 Task: Select personal as the website type.
Action: Mouse moved to (850, 83)
Screenshot: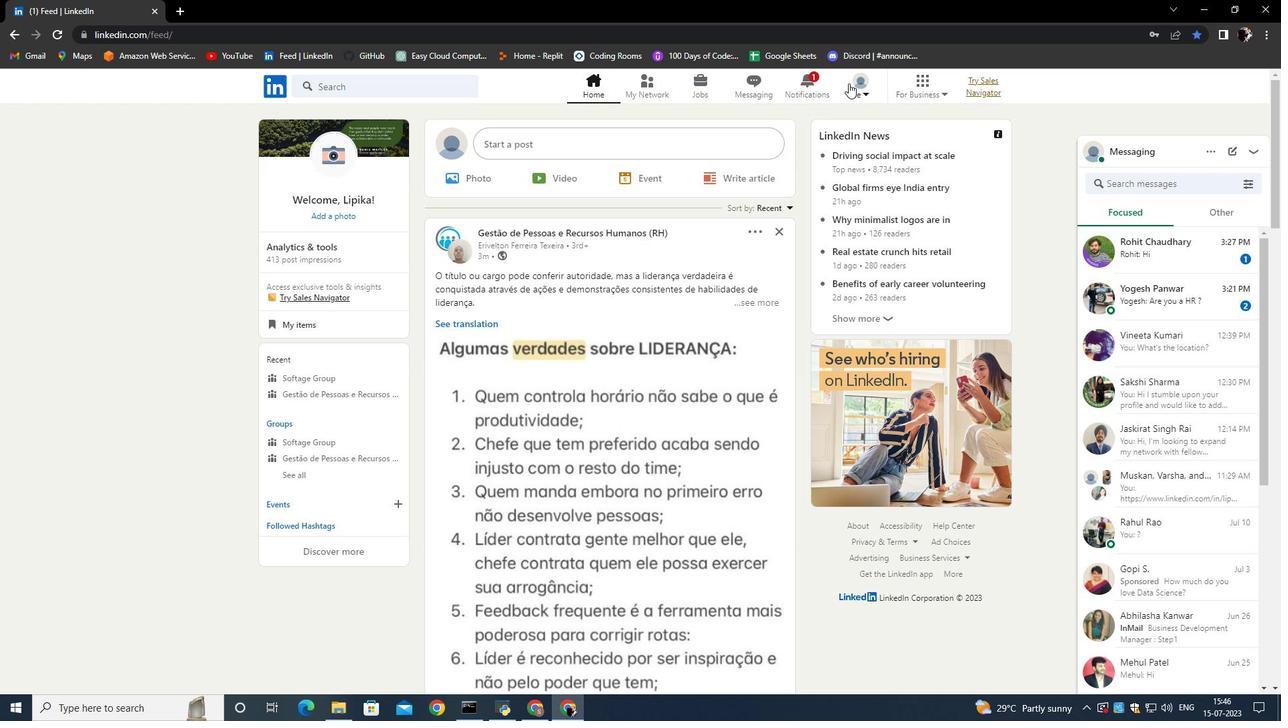 
Action: Mouse pressed left at (850, 83)
Screenshot: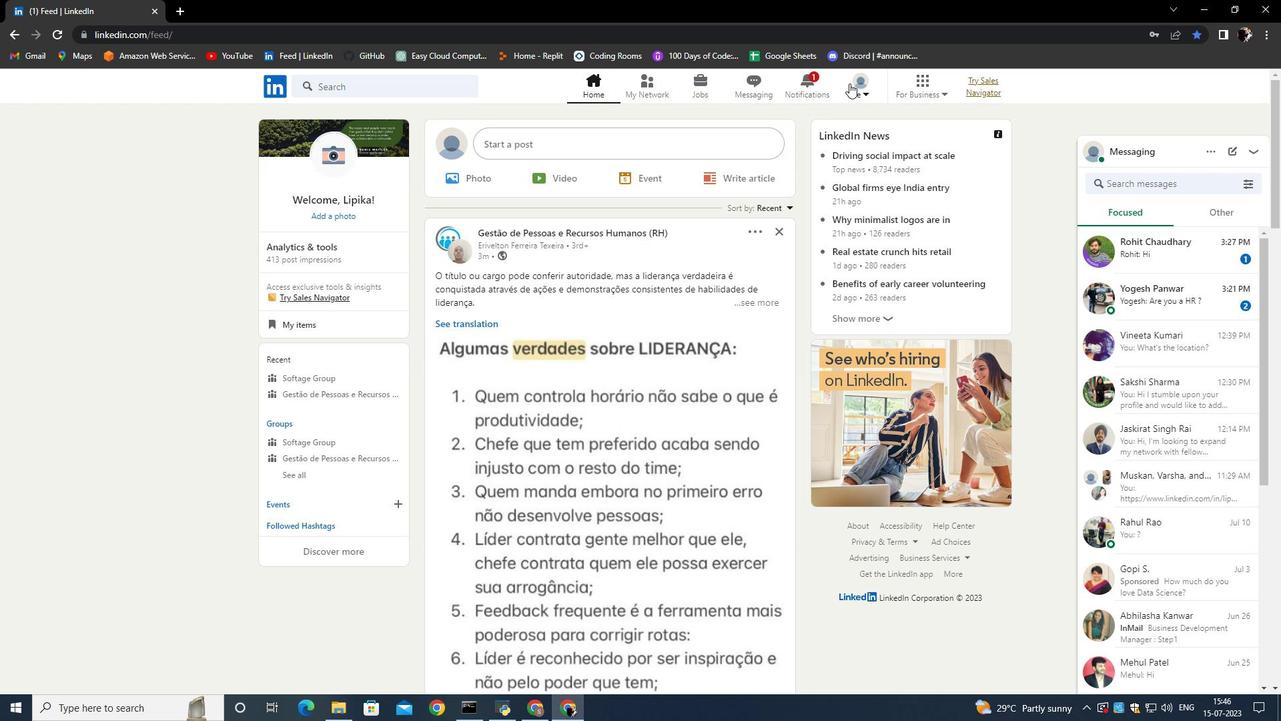 
Action: Mouse moved to (735, 139)
Screenshot: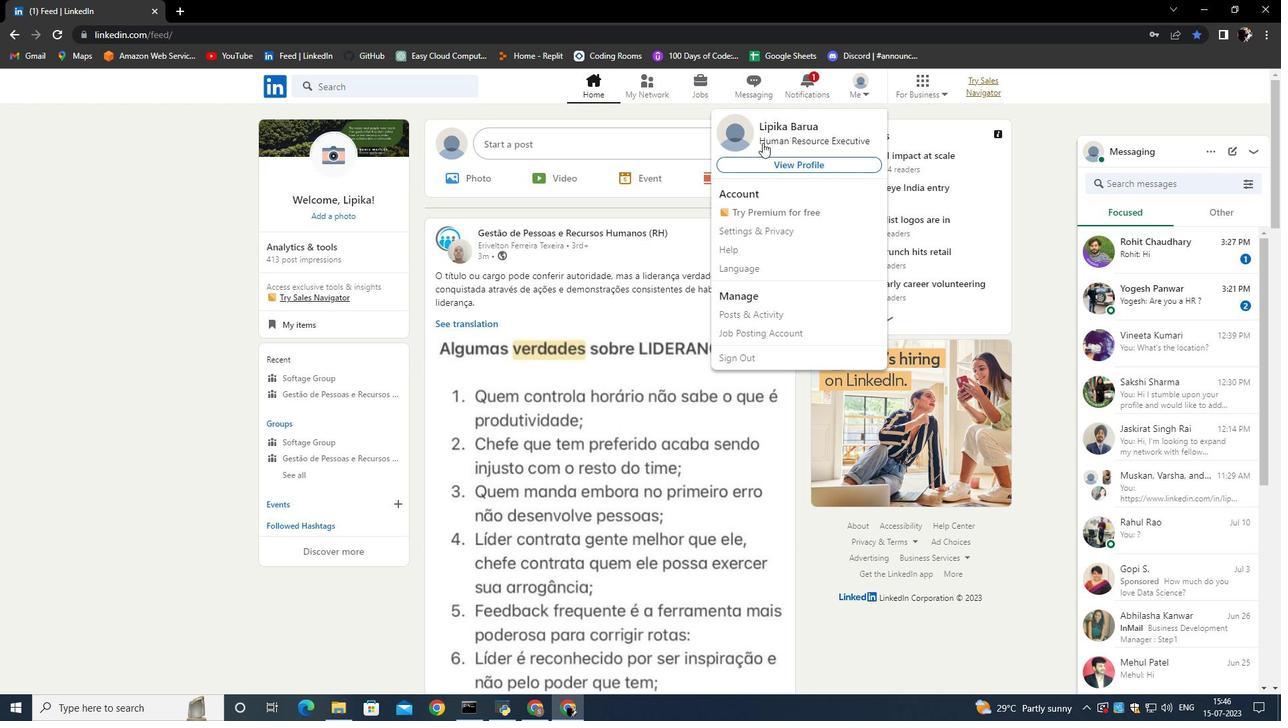 
Action: Mouse pressed left at (735, 139)
Screenshot: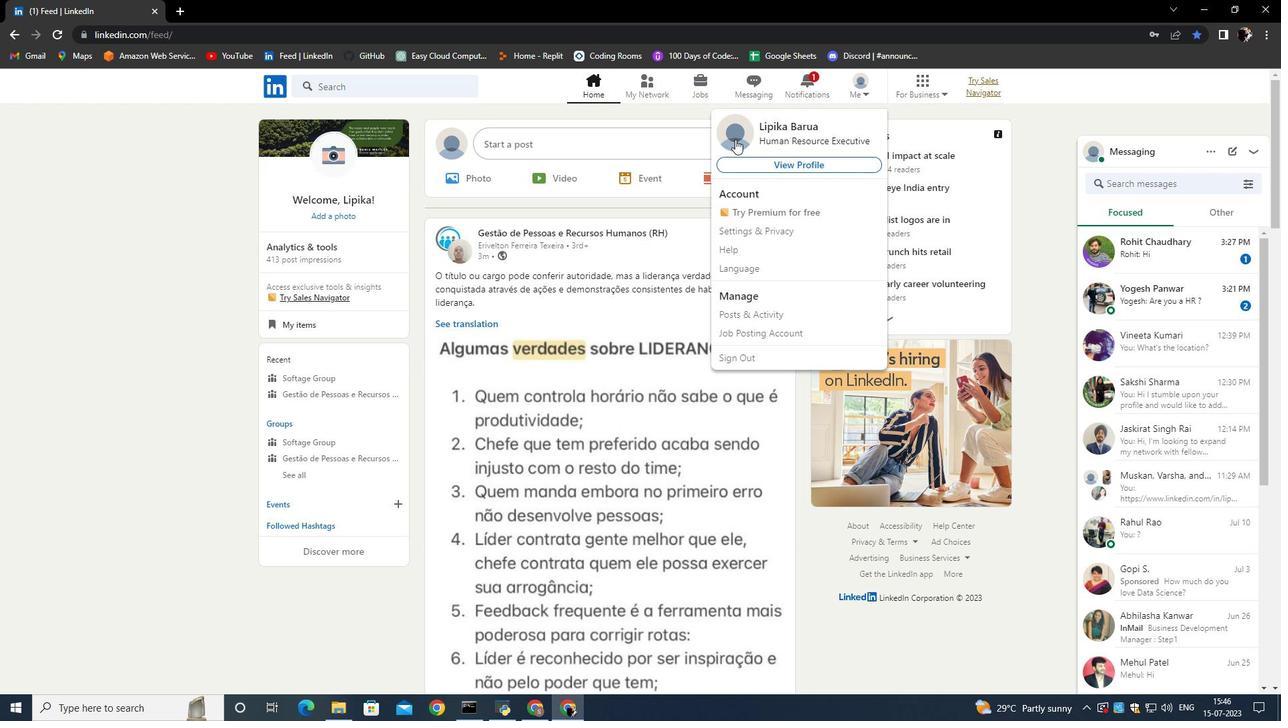 
Action: Mouse moved to (435, 430)
Screenshot: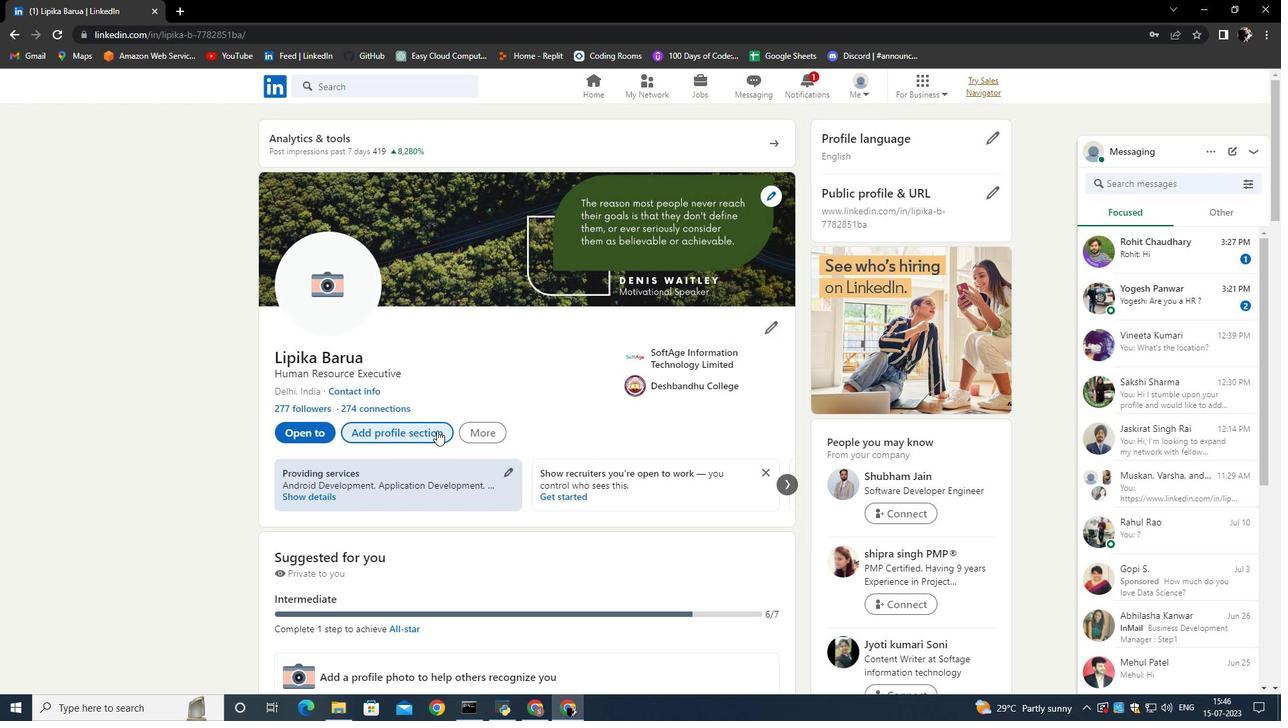 
Action: Mouse pressed left at (435, 430)
Screenshot: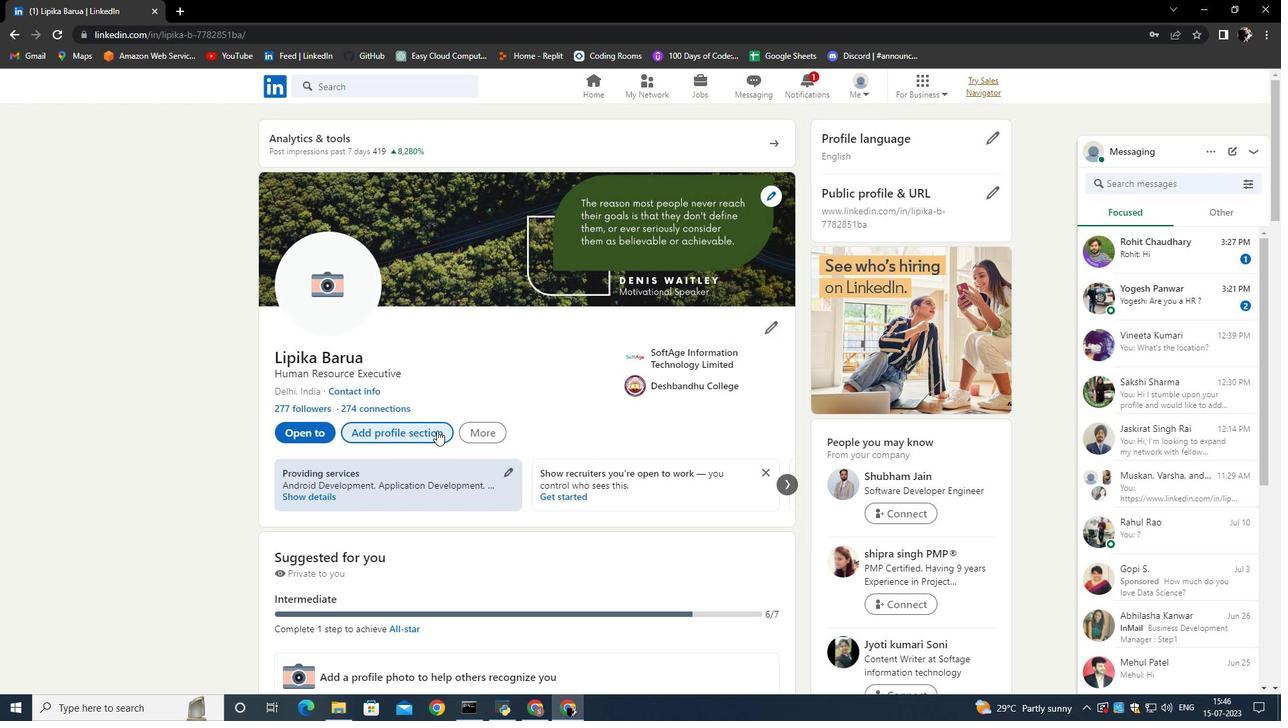
Action: Mouse moved to (507, 401)
Screenshot: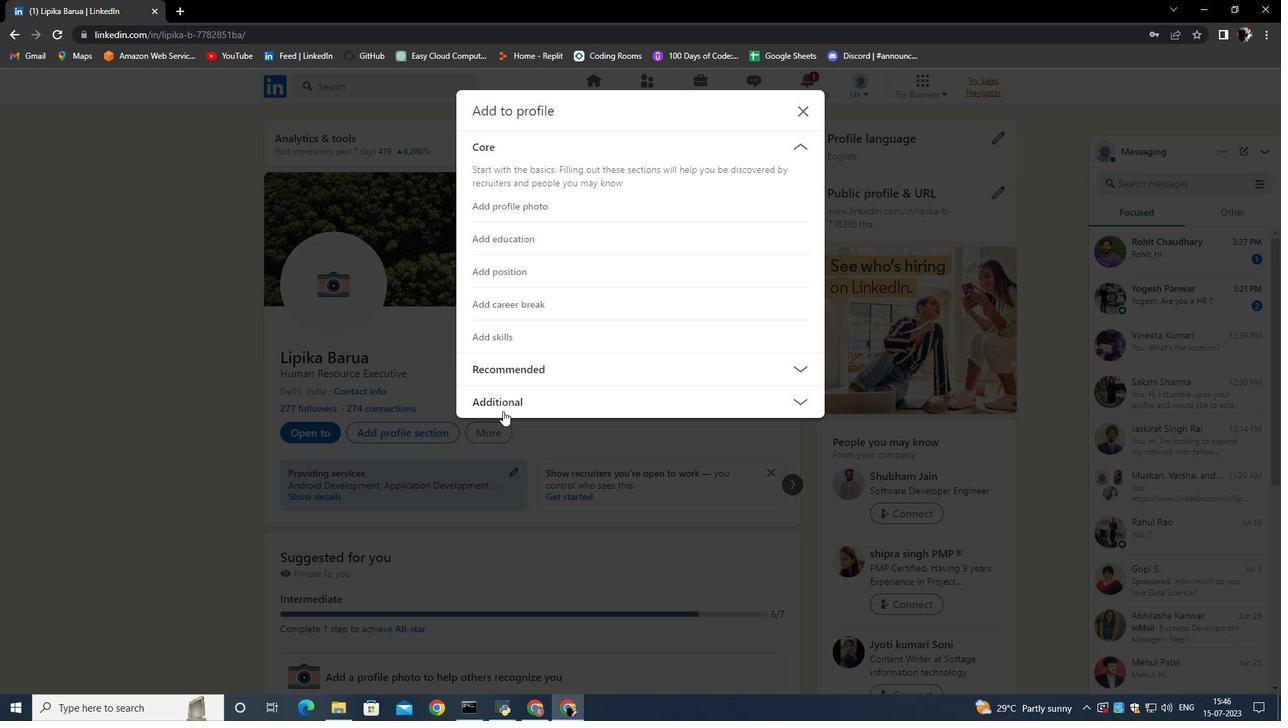 
Action: Mouse pressed left at (507, 401)
Screenshot: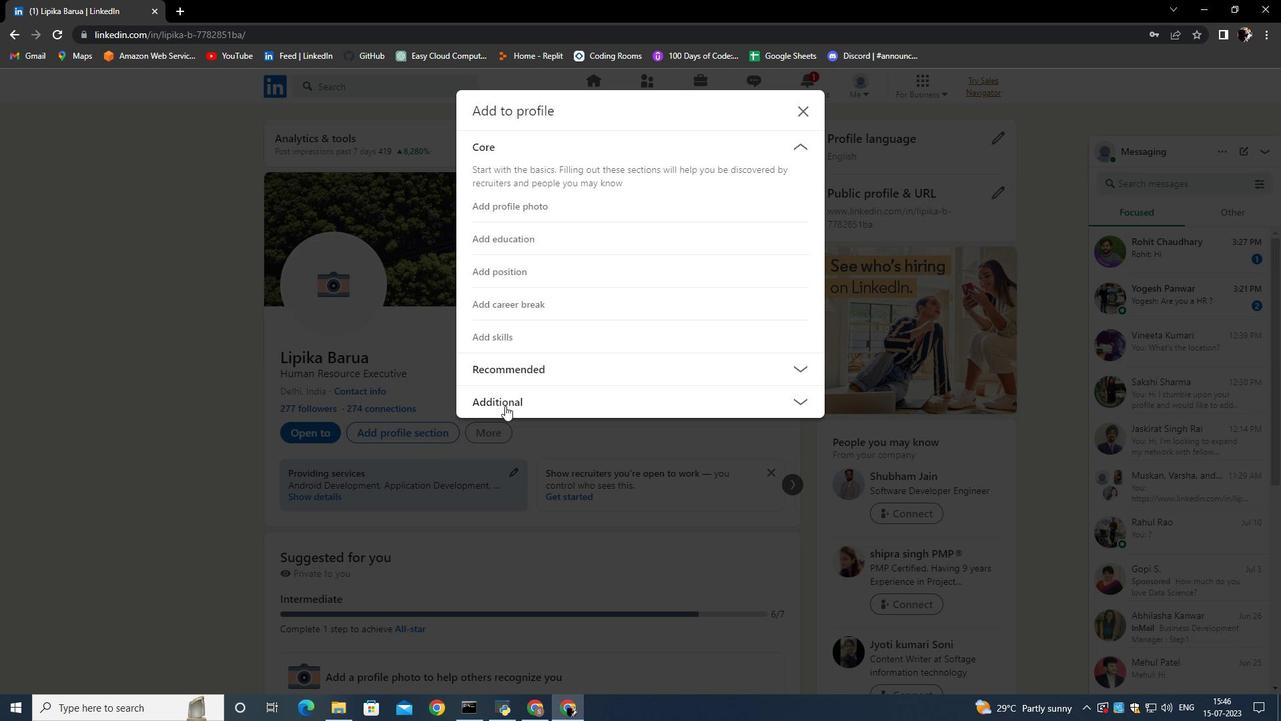 
Action: Mouse moved to (506, 533)
Screenshot: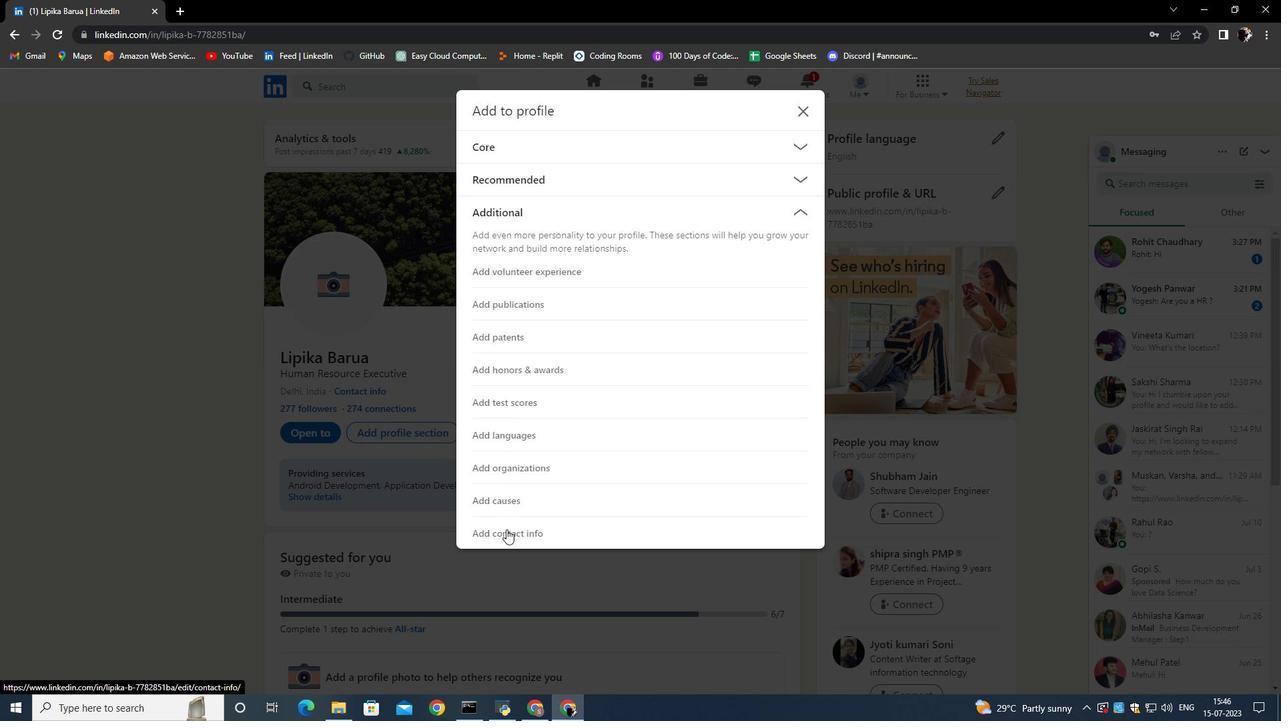 
Action: Mouse pressed left at (506, 533)
Screenshot: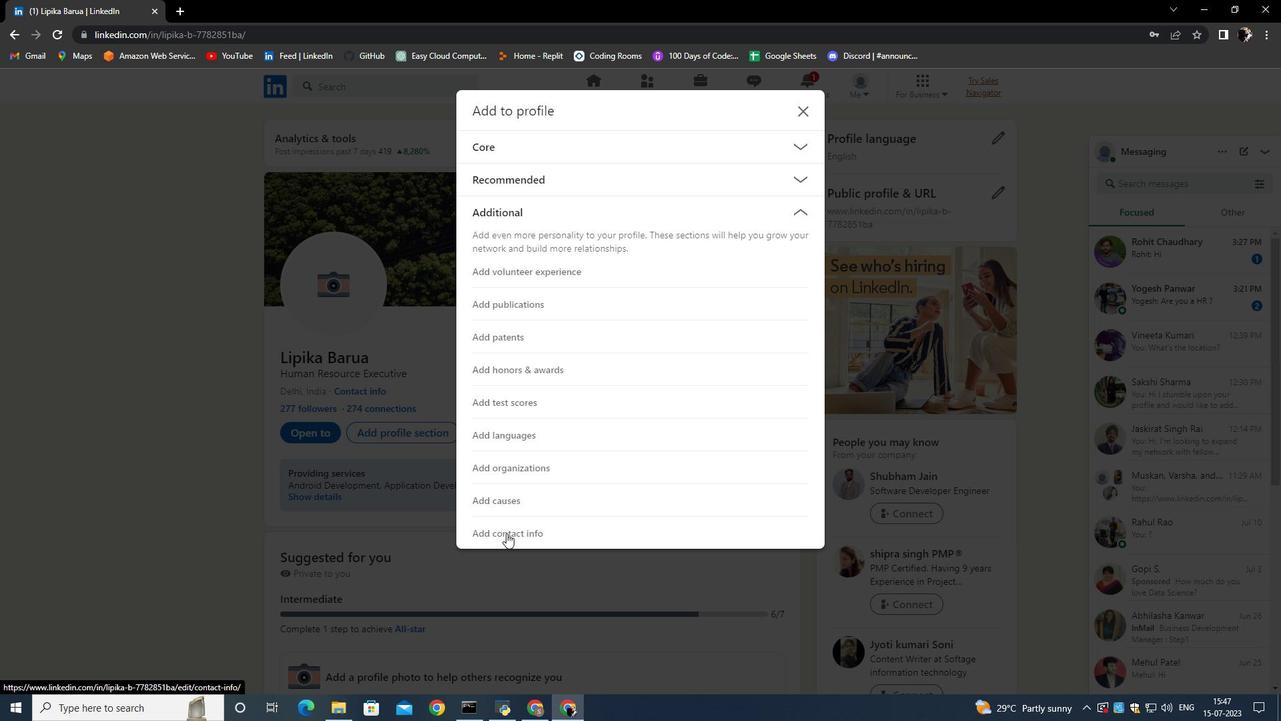 
Action: Mouse moved to (518, 496)
Screenshot: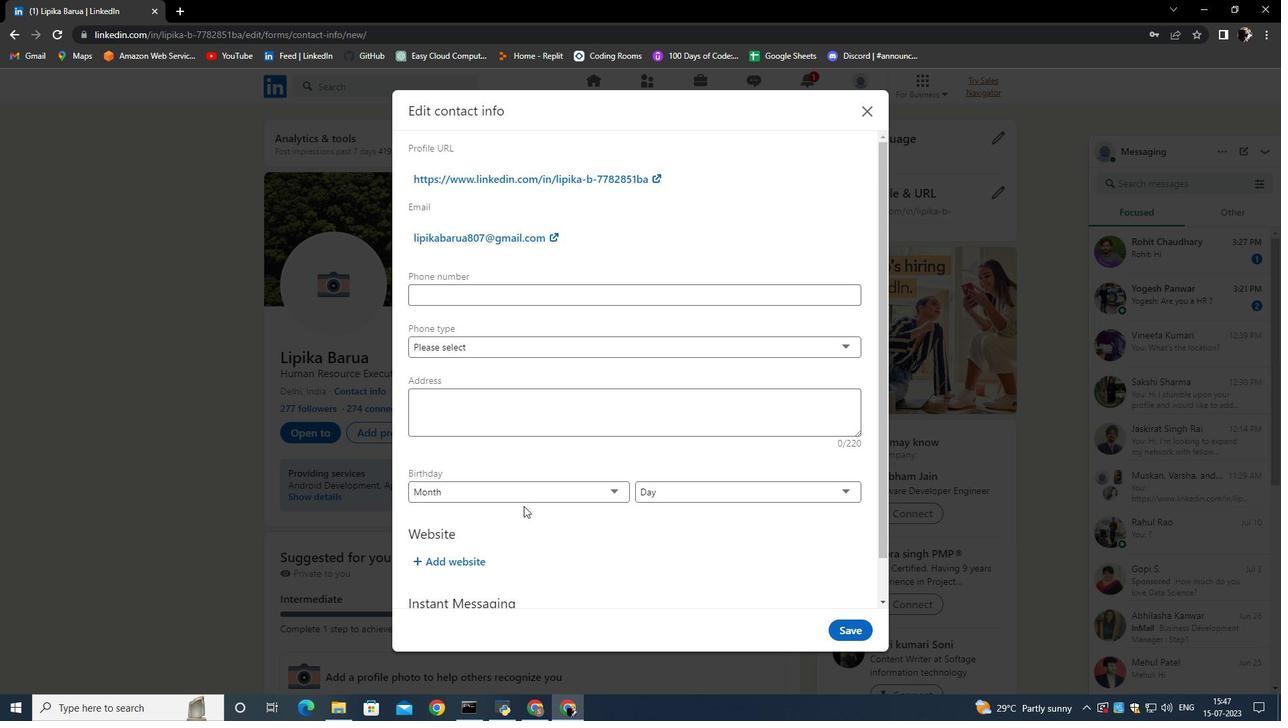 
Action: Mouse scrolled (518, 495) with delta (0, 0)
Screenshot: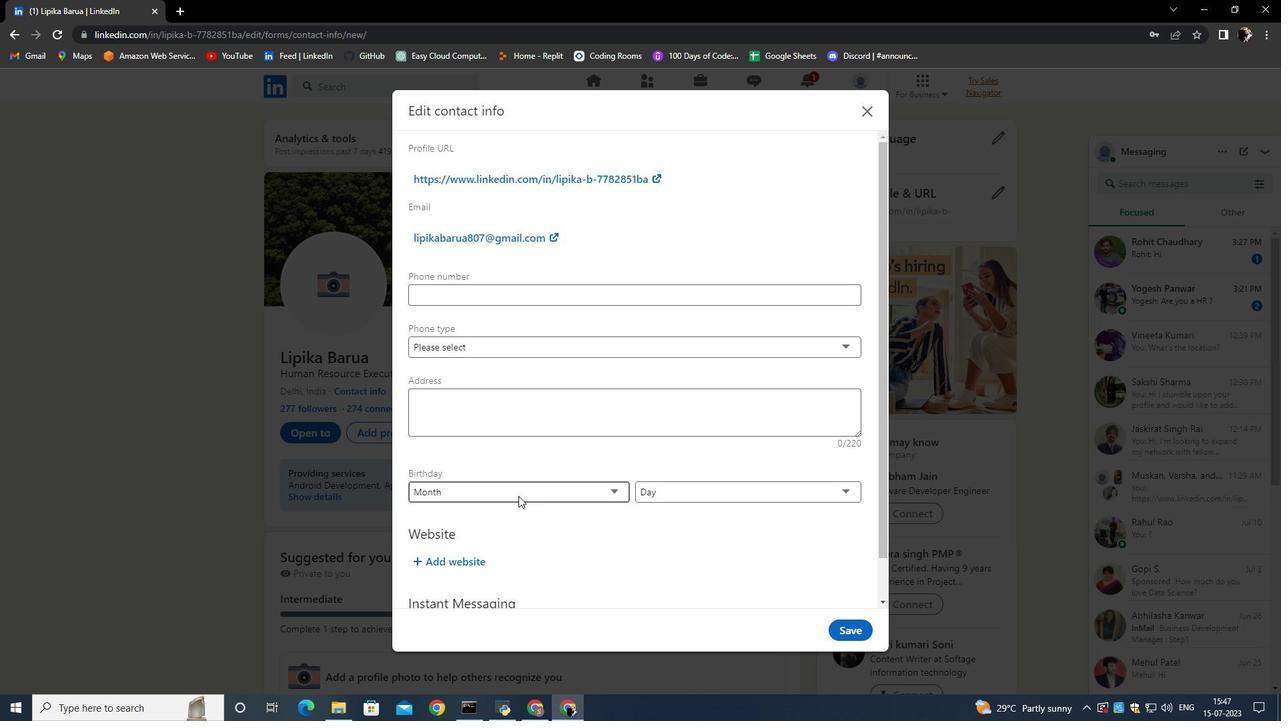 
Action: Mouse scrolled (518, 495) with delta (0, 0)
Screenshot: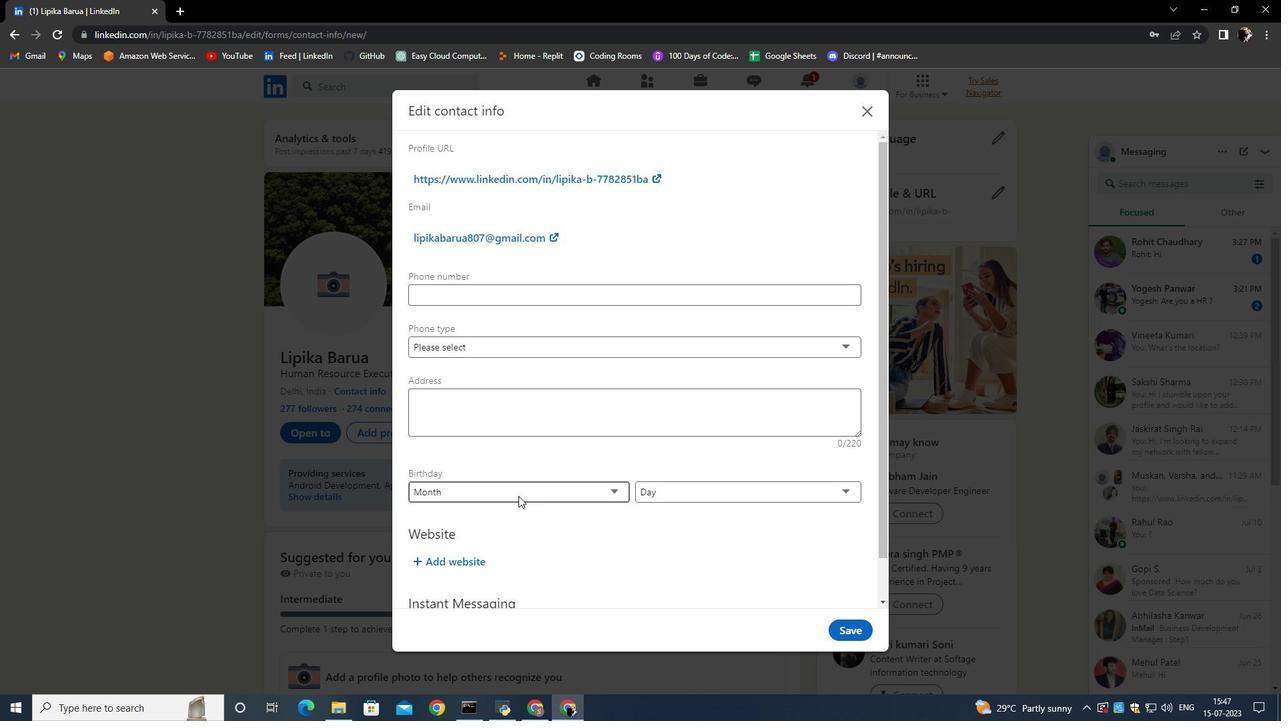 
Action: Mouse moved to (474, 518)
Screenshot: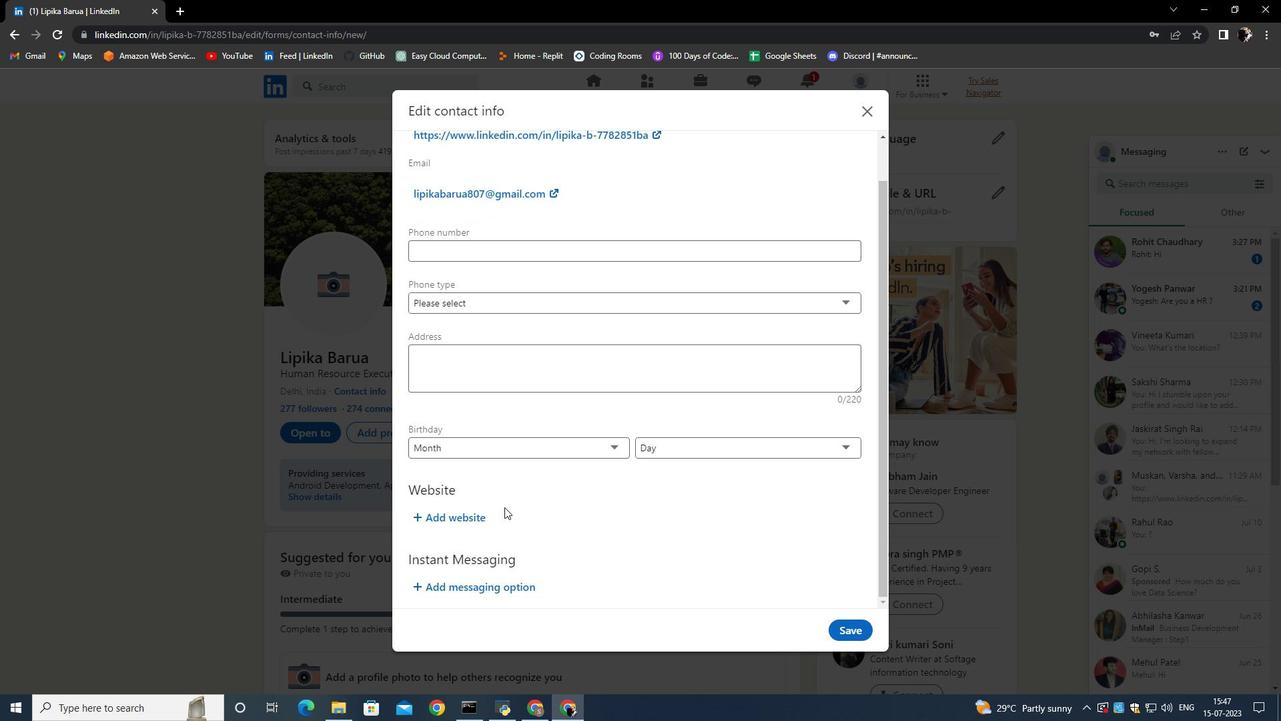 
Action: Mouse pressed left at (474, 518)
Screenshot: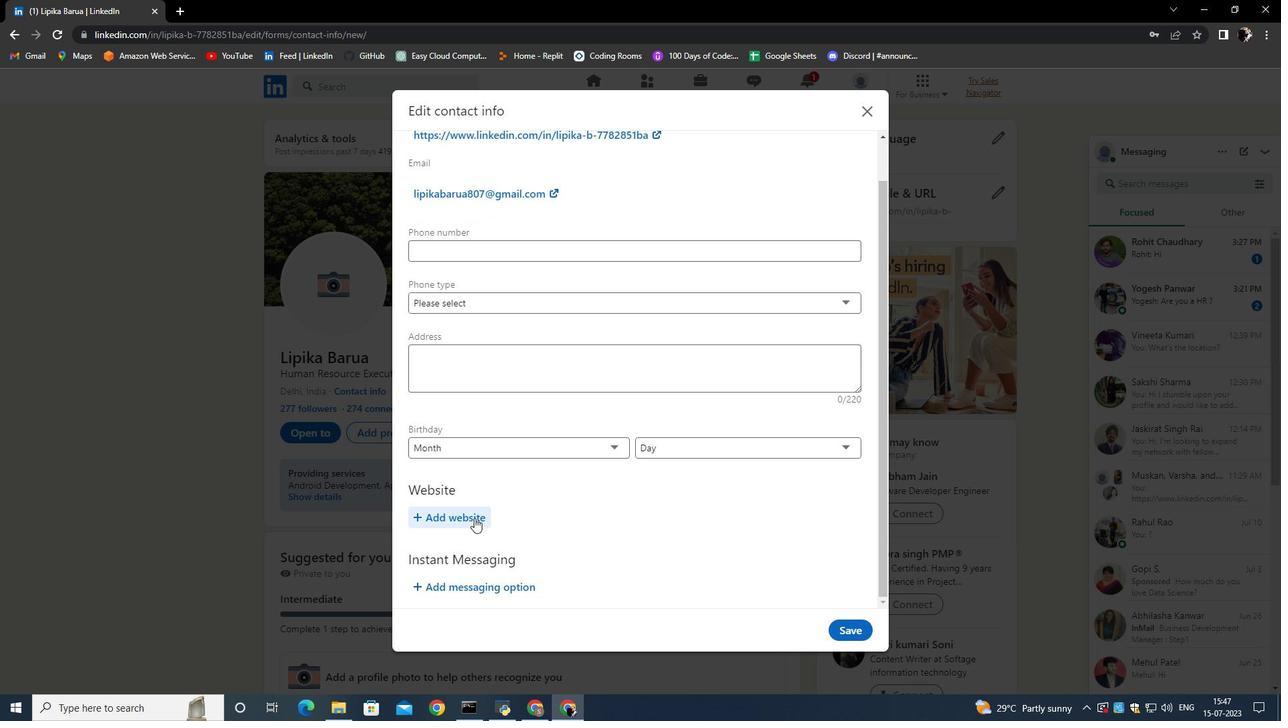
Action: Mouse moved to (496, 542)
Screenshot: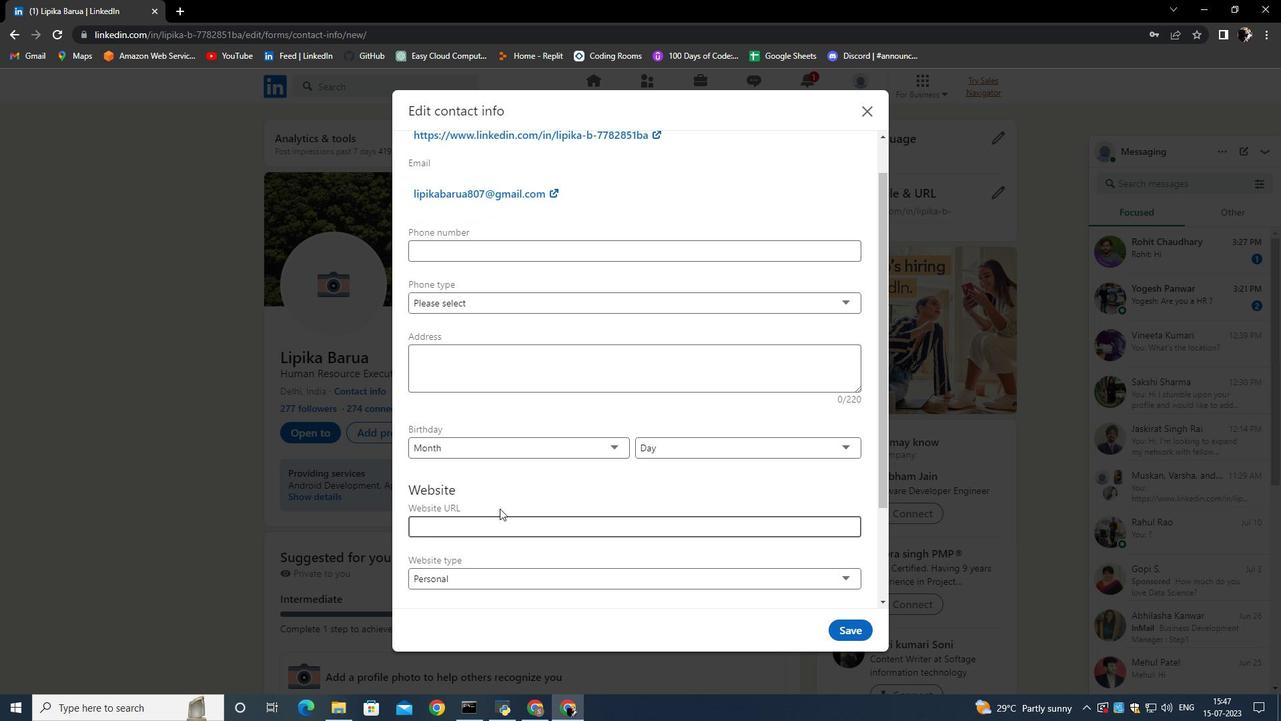 
Action: Mouse scrolled (496, 542) with delta (0, 0)
Screenshot: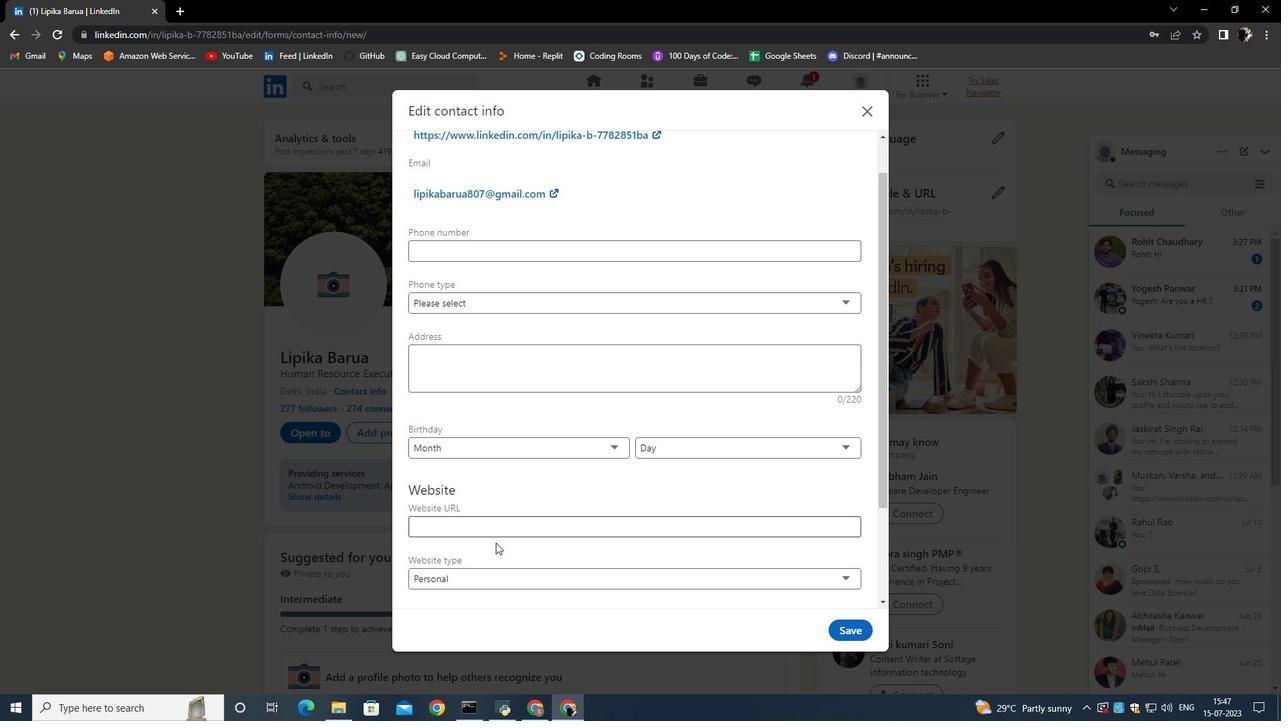 
Action: Mouse scrolled (496, 542) with delta (0, 0)
Screenshot: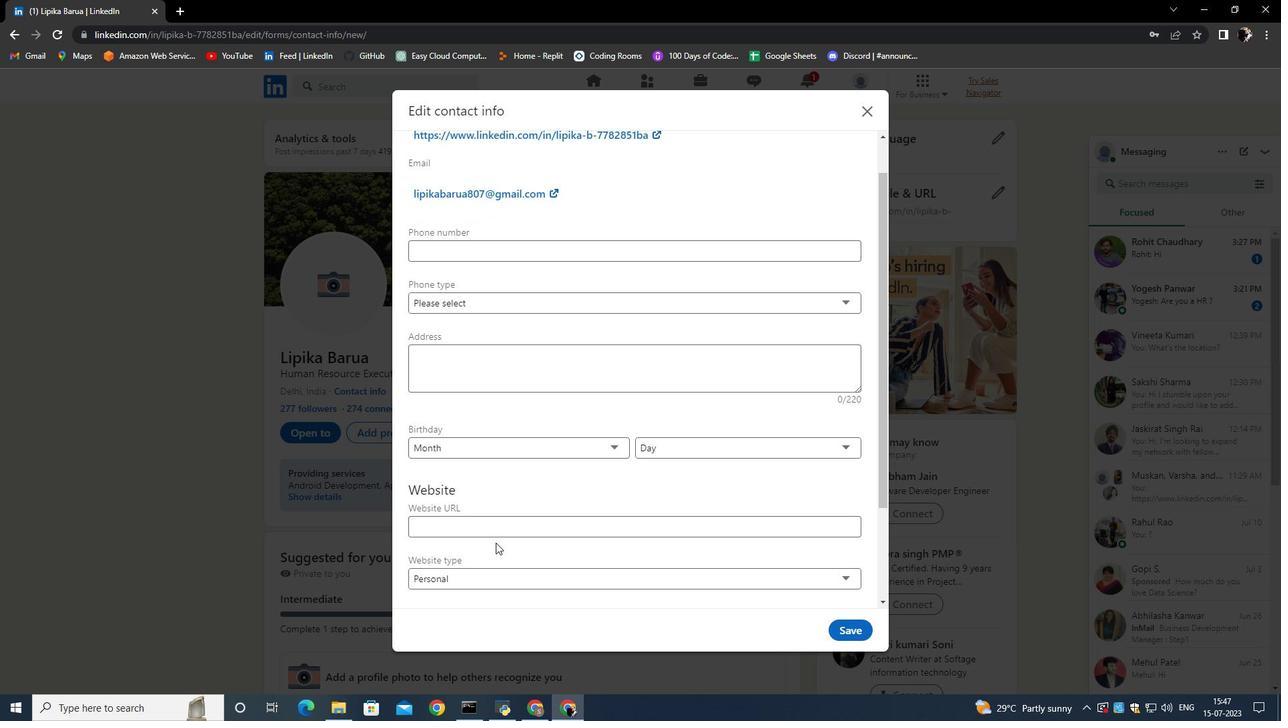
Action: Mouse scrolled (496, 542) with delta (0, 0)
Screenshot: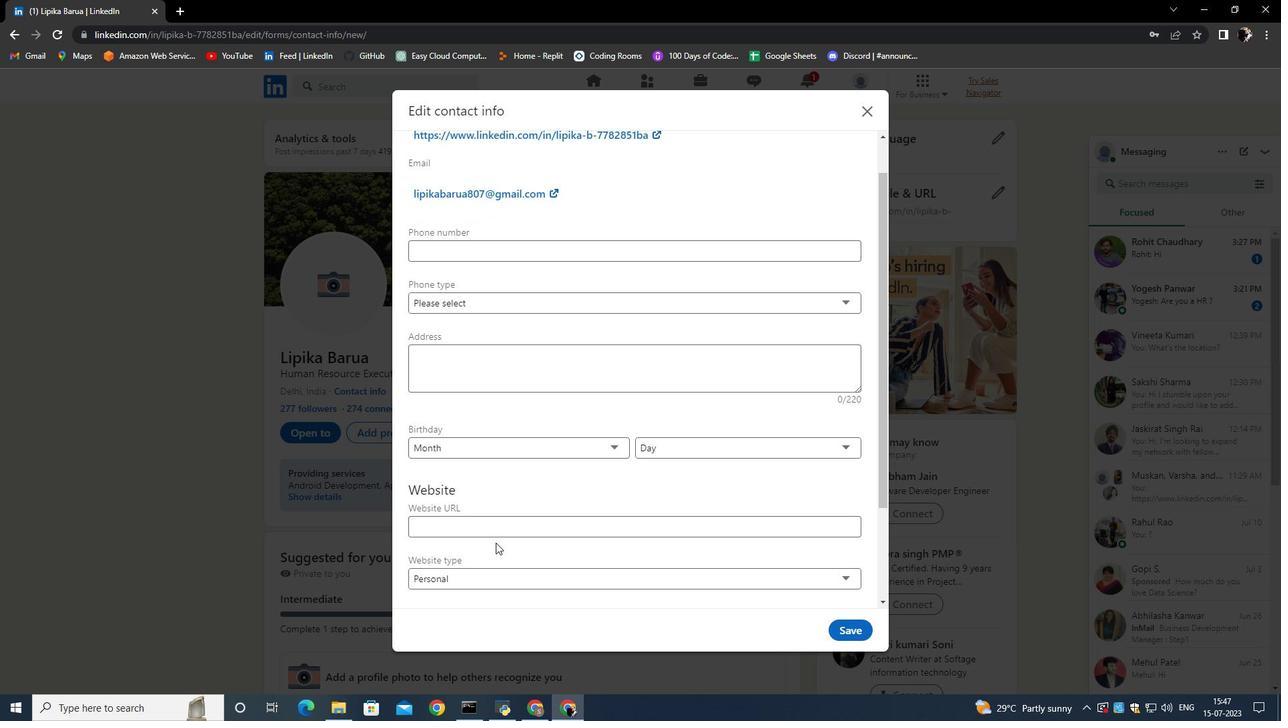 
Action: Mouse moved to (453, 461)
Screenshot: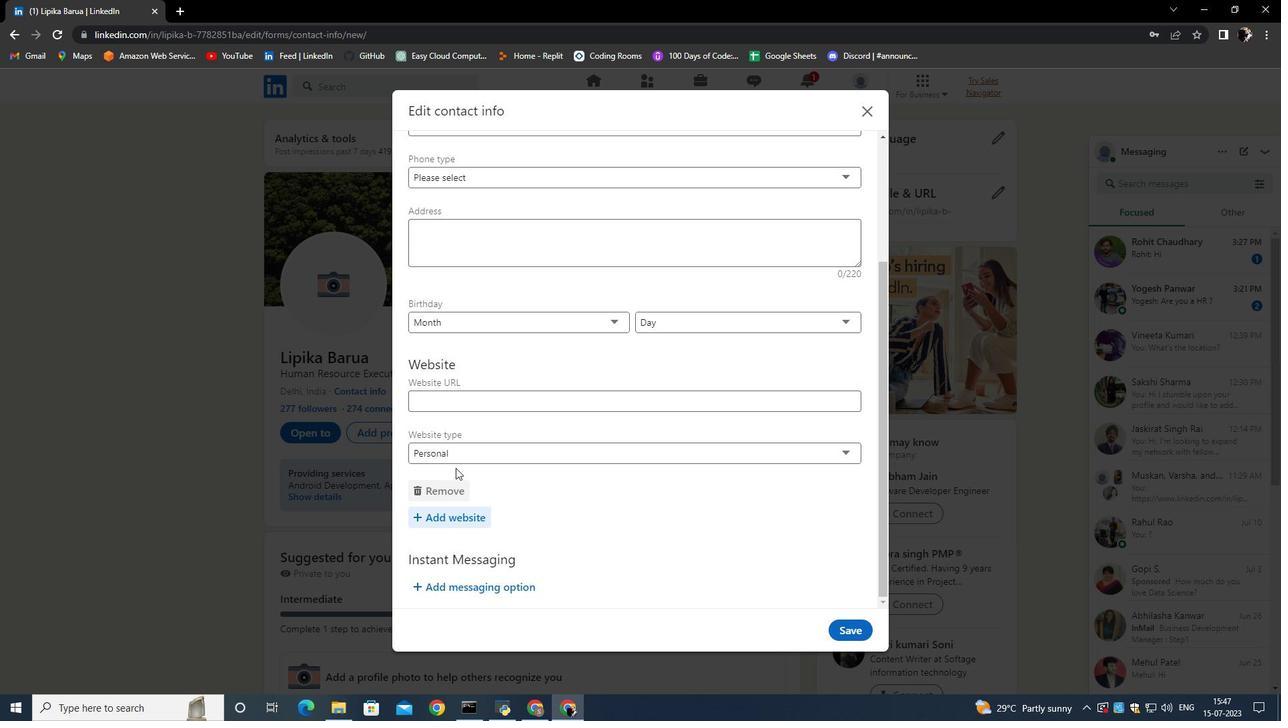 
Action: Mouse pressed left at (453, 461)
Screenshot: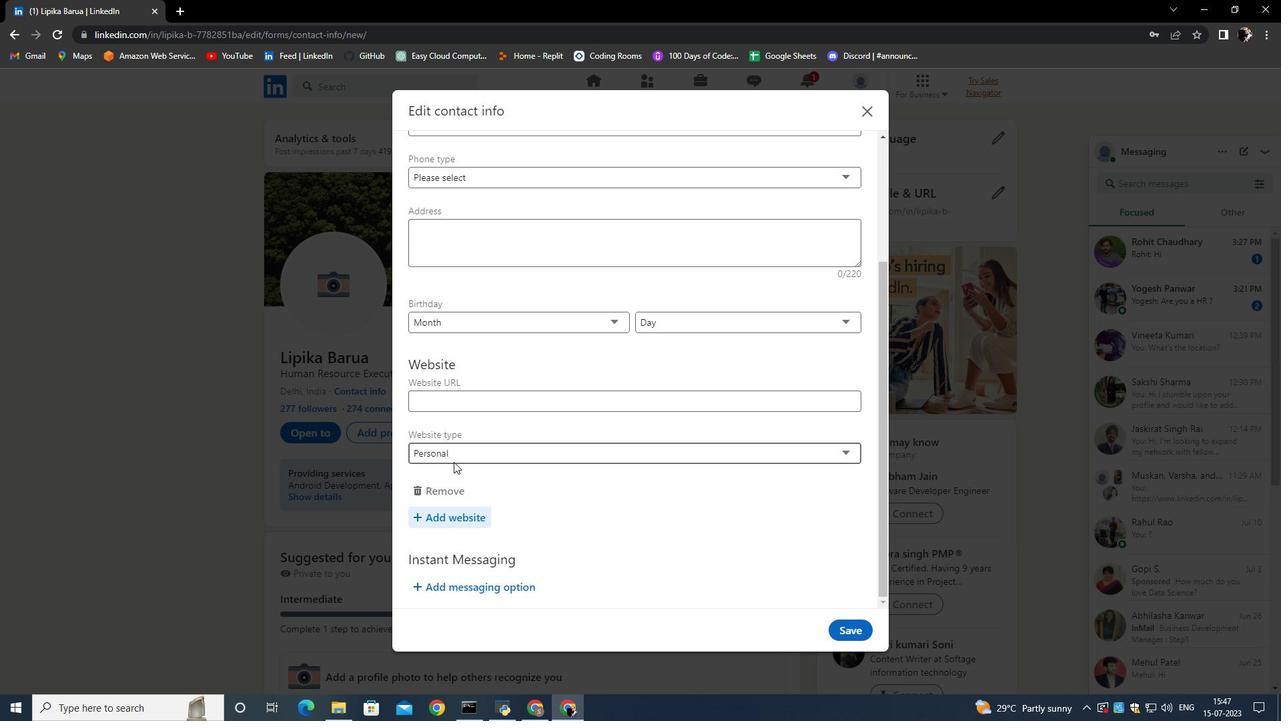 
Action: Mouse moved to (453, 472)
Screenshot: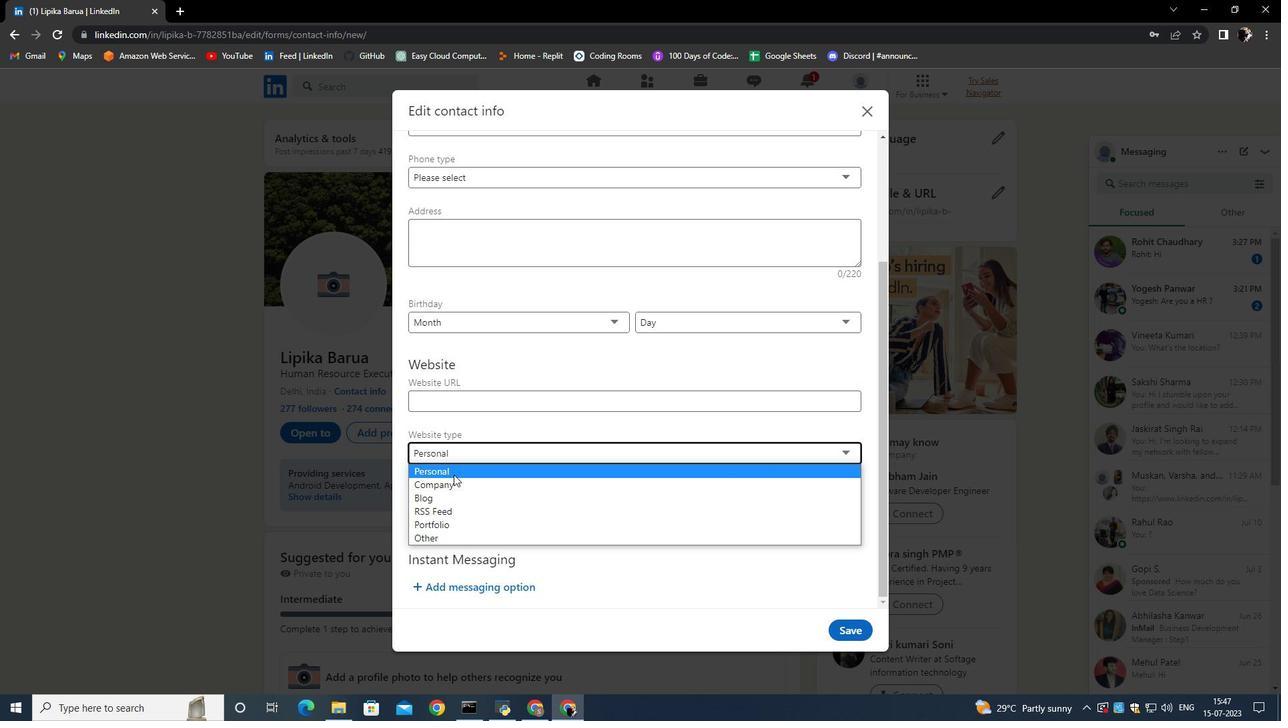 
Action: Mouse pressed left at (453, 472)
Screenshot: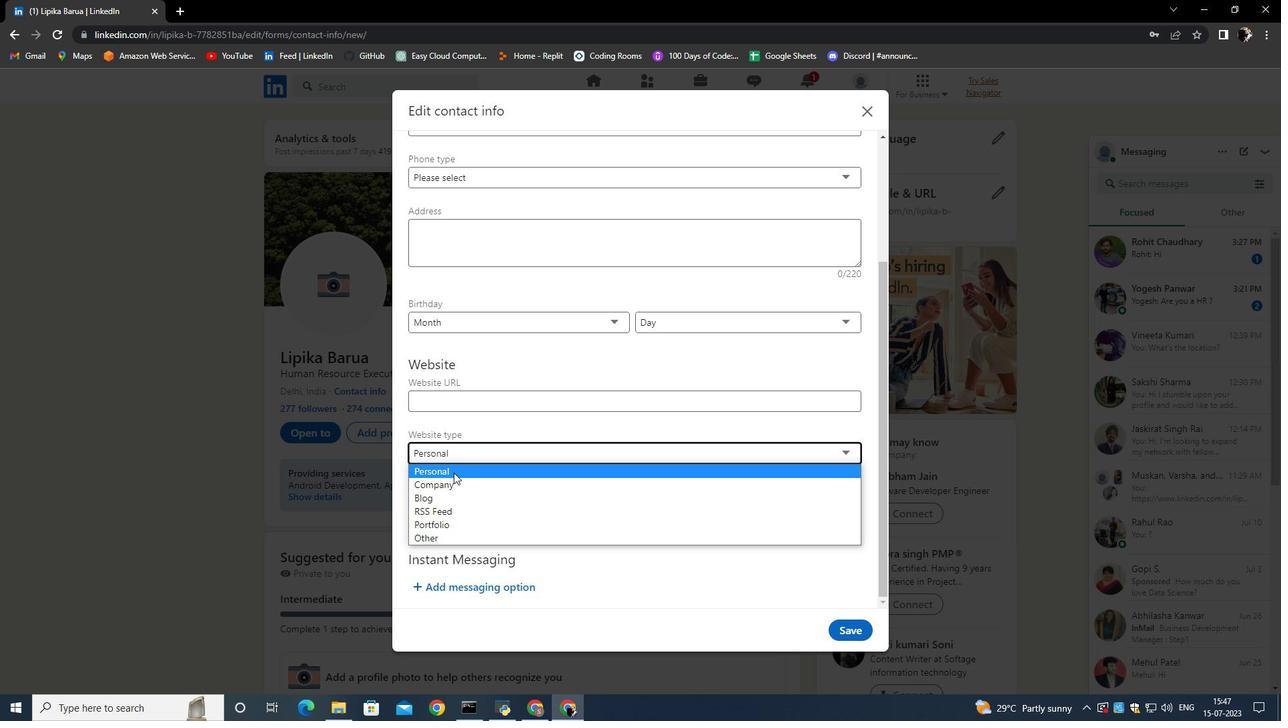 
